 Task: Use the formula "EXPONDIST" in spreadsheet "Project protfolio".
Action: Mouse moved to (254, 379)
Screenshot: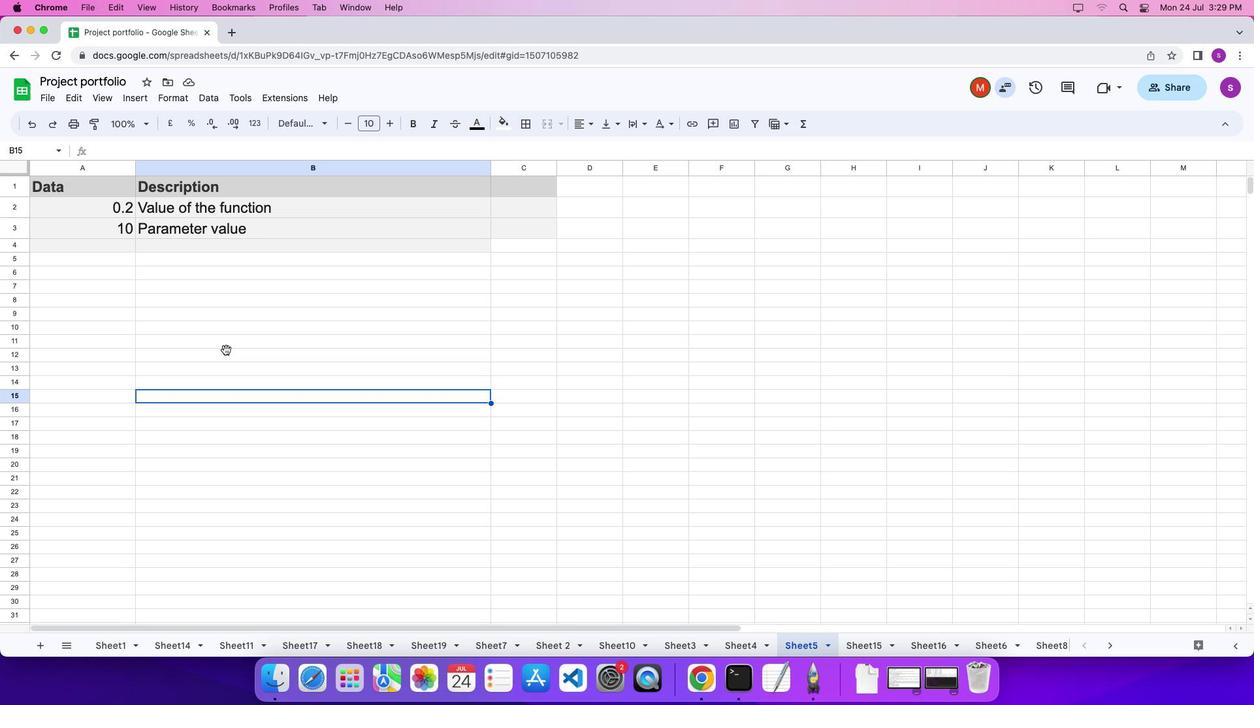 
Action: Mouse pressed left at (254, 379)
Screenshot: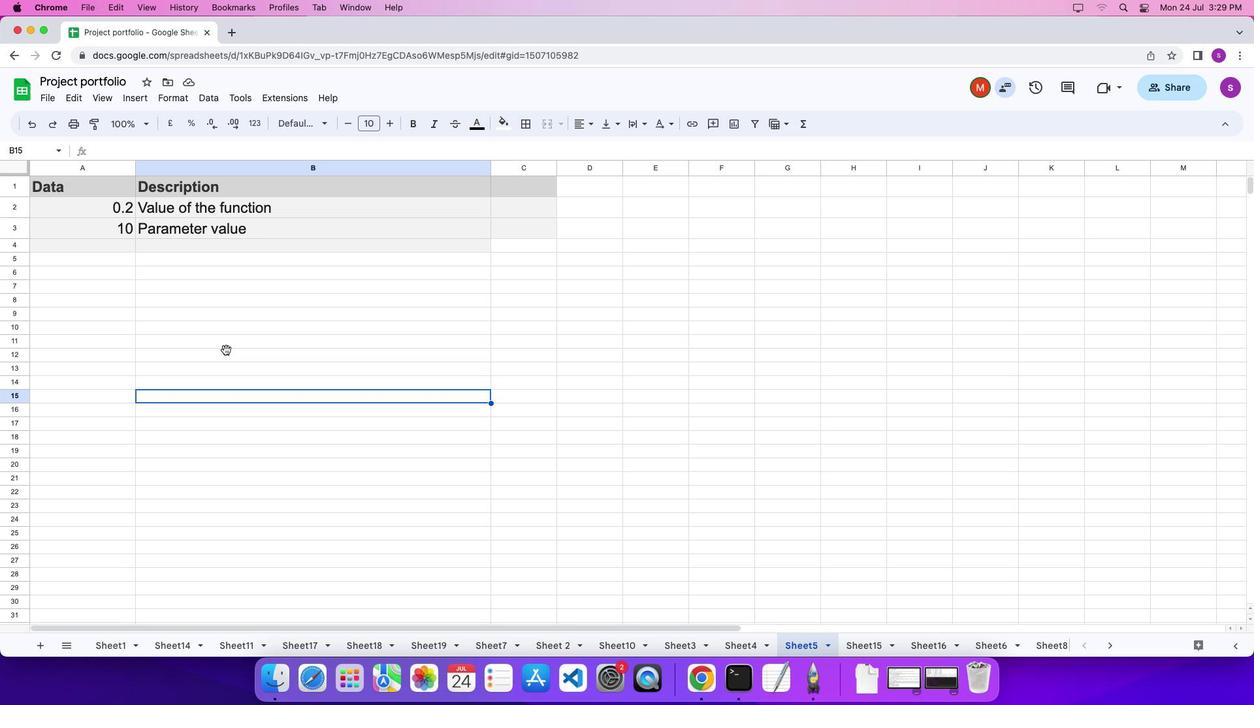 
Action: Mouse pressed left at (254, 379)
Screenshot: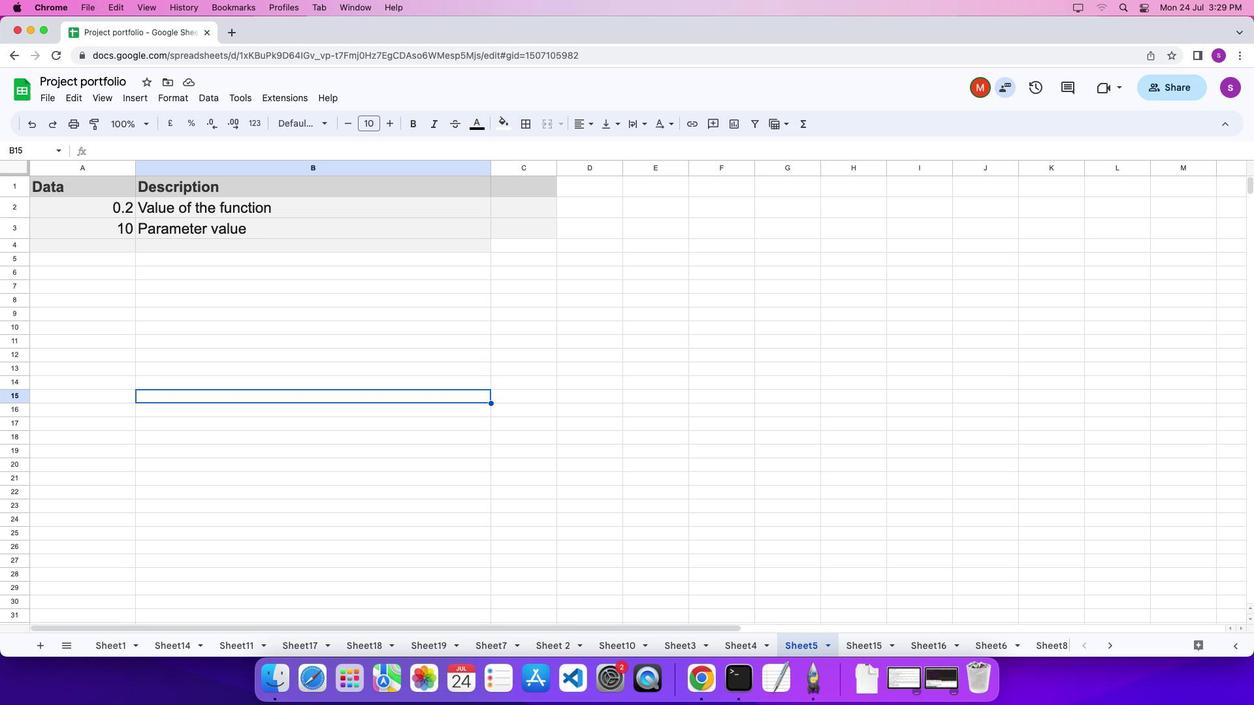 
Action: Mouse pressed left at (254, 379)
Screenshot: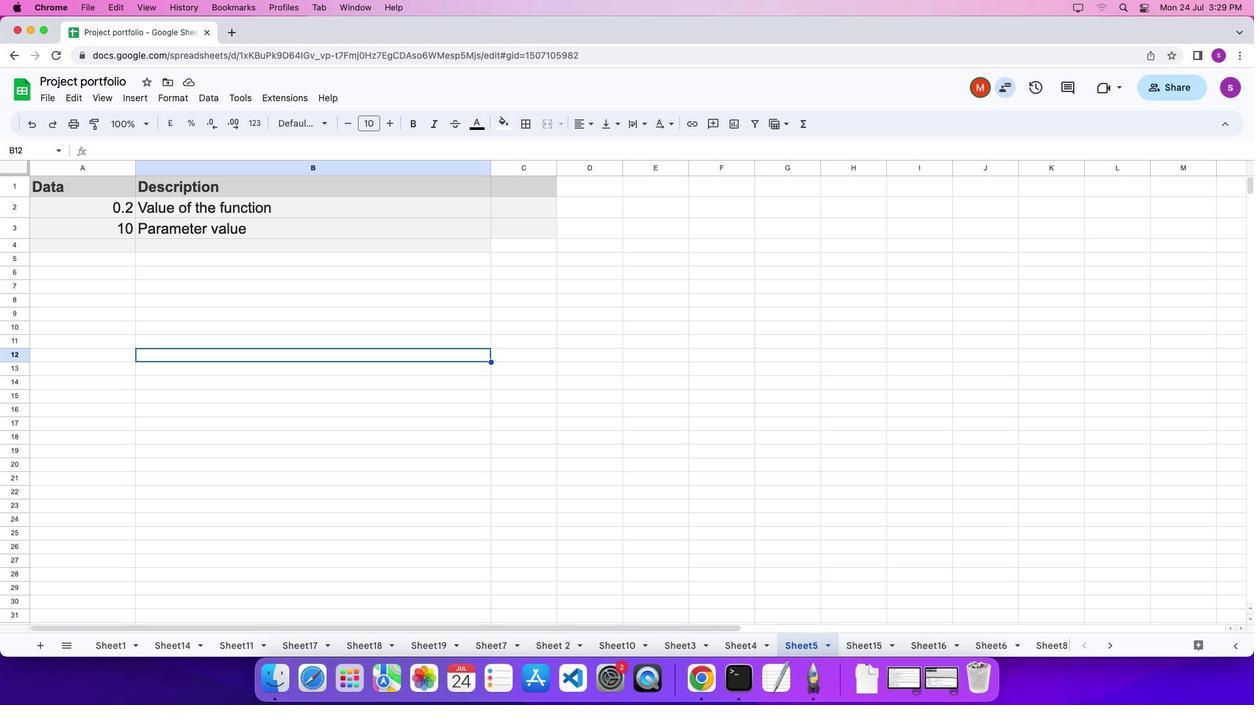 
Action: Key pressed '='
Screenshot: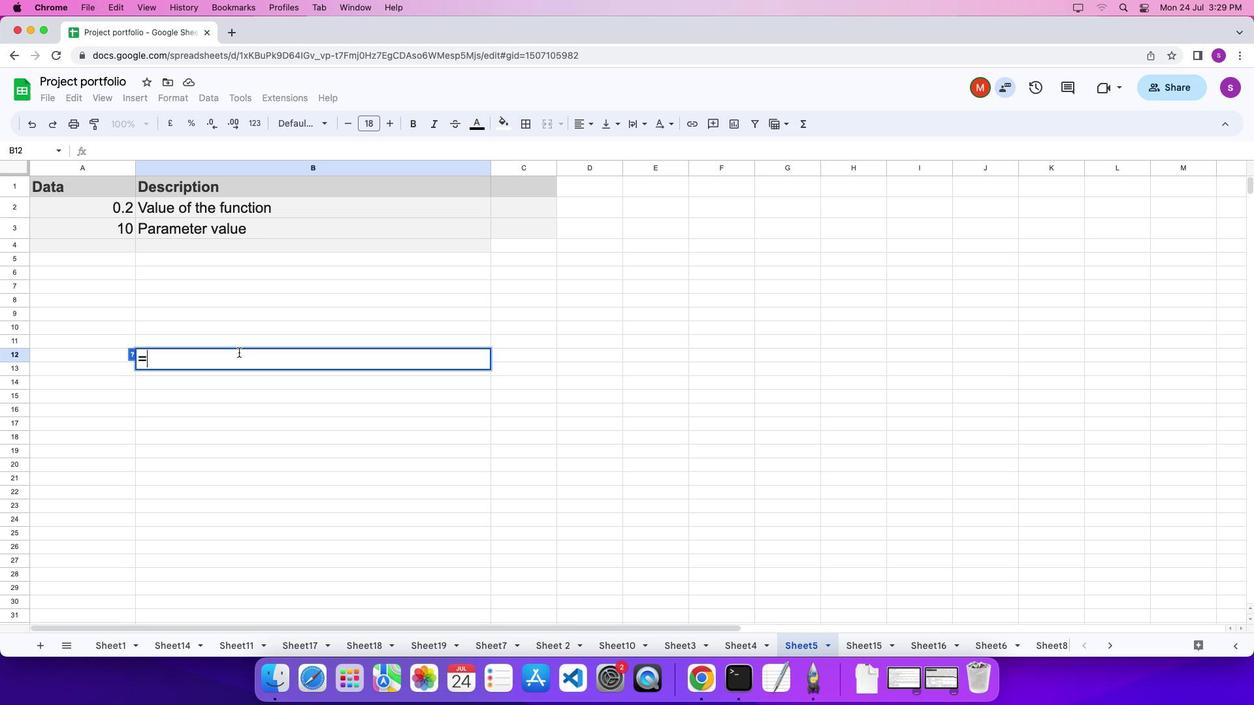 
Action: Mouse moved to (831, 151)
Screenshot: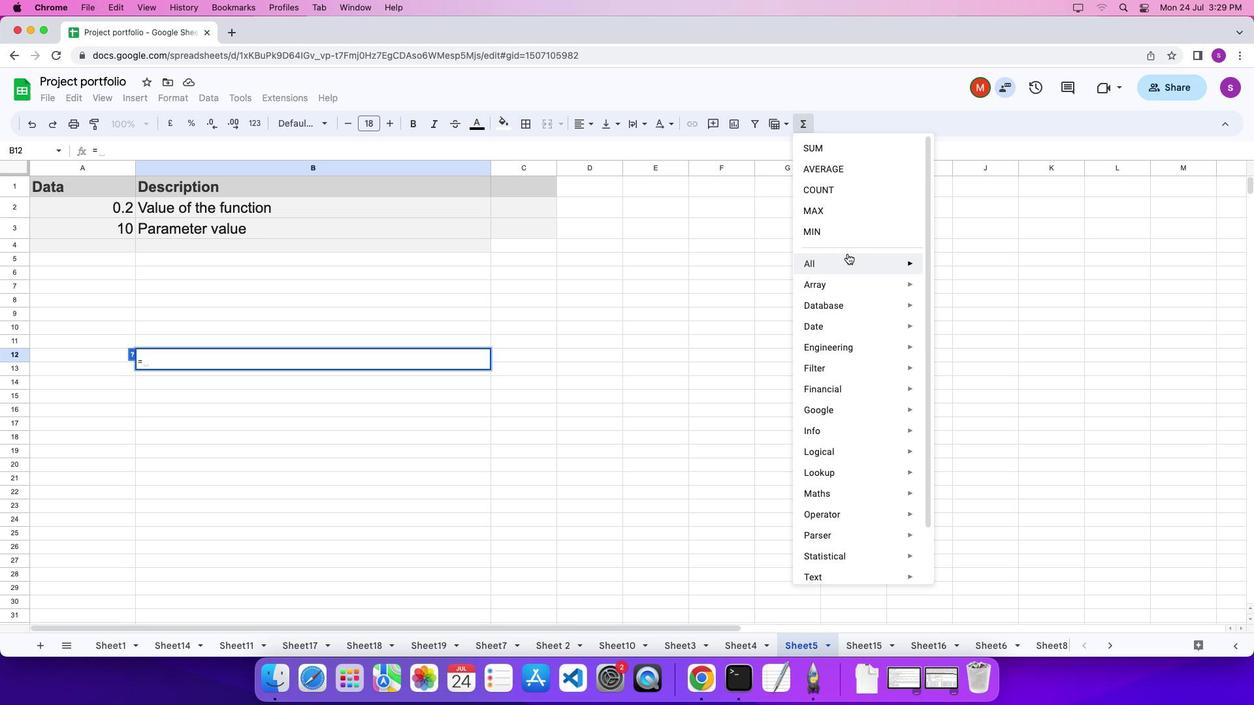 
Action: Mouse pressed left at (831, 151)
Screenshot: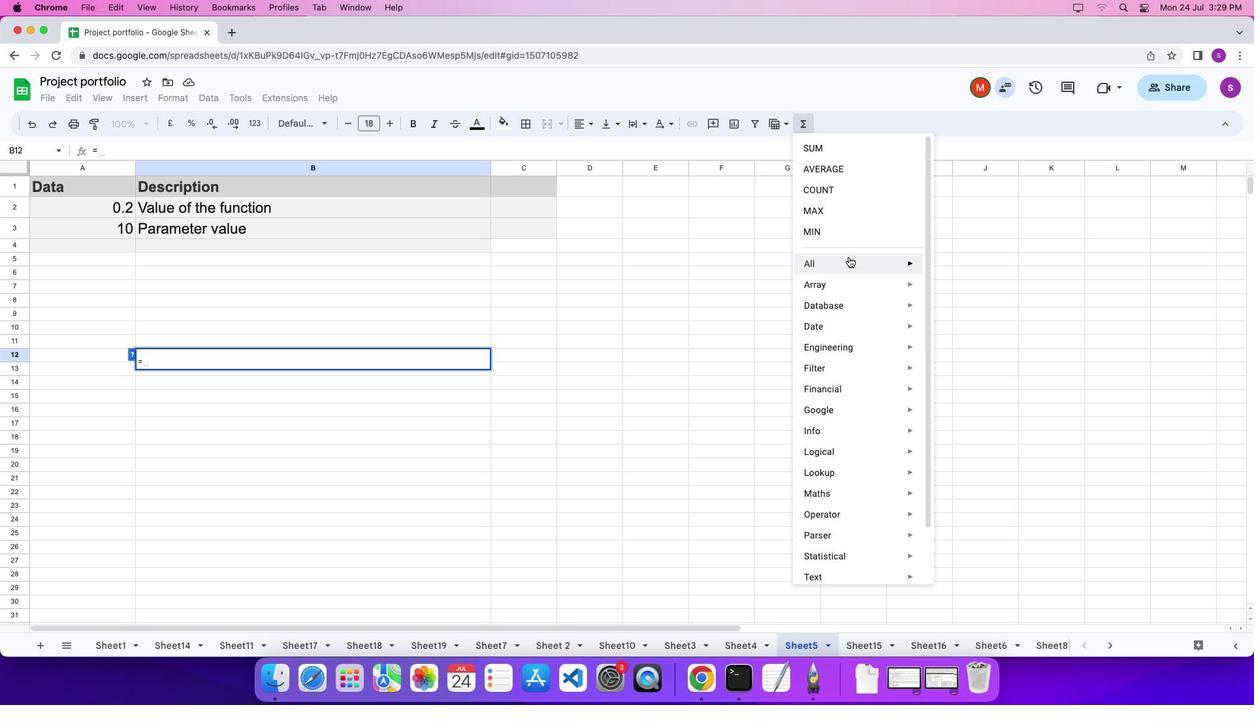 
Action: Mouse moved to (1016, 606)
Screenshot: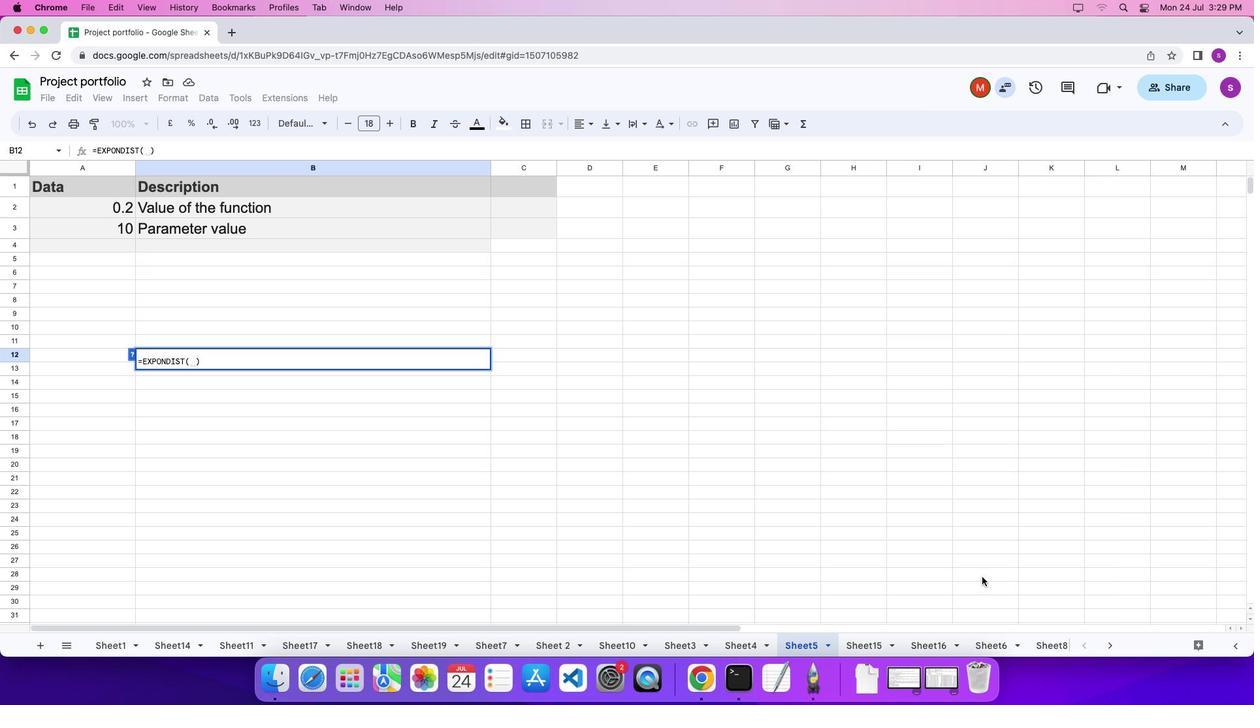 
Action: Mouse pressed left at (1016, 606)
Screenshot: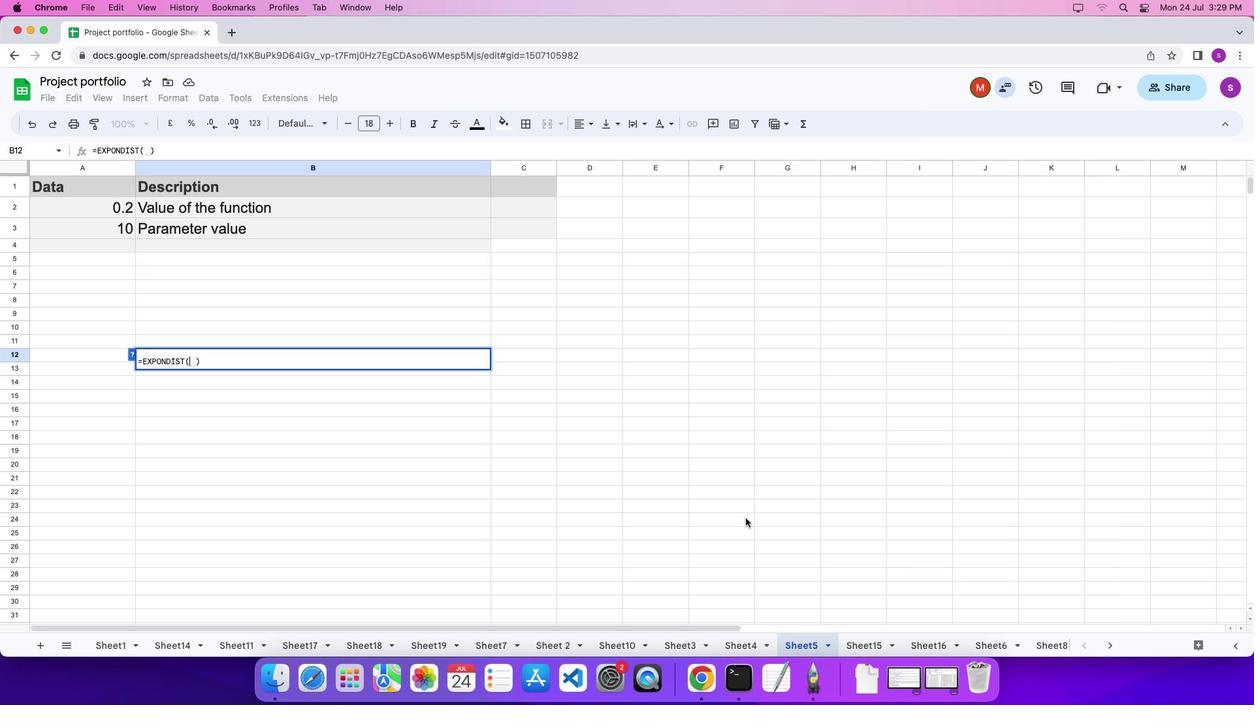 
Action: Mouse moved to (119, 235)
Screenshot: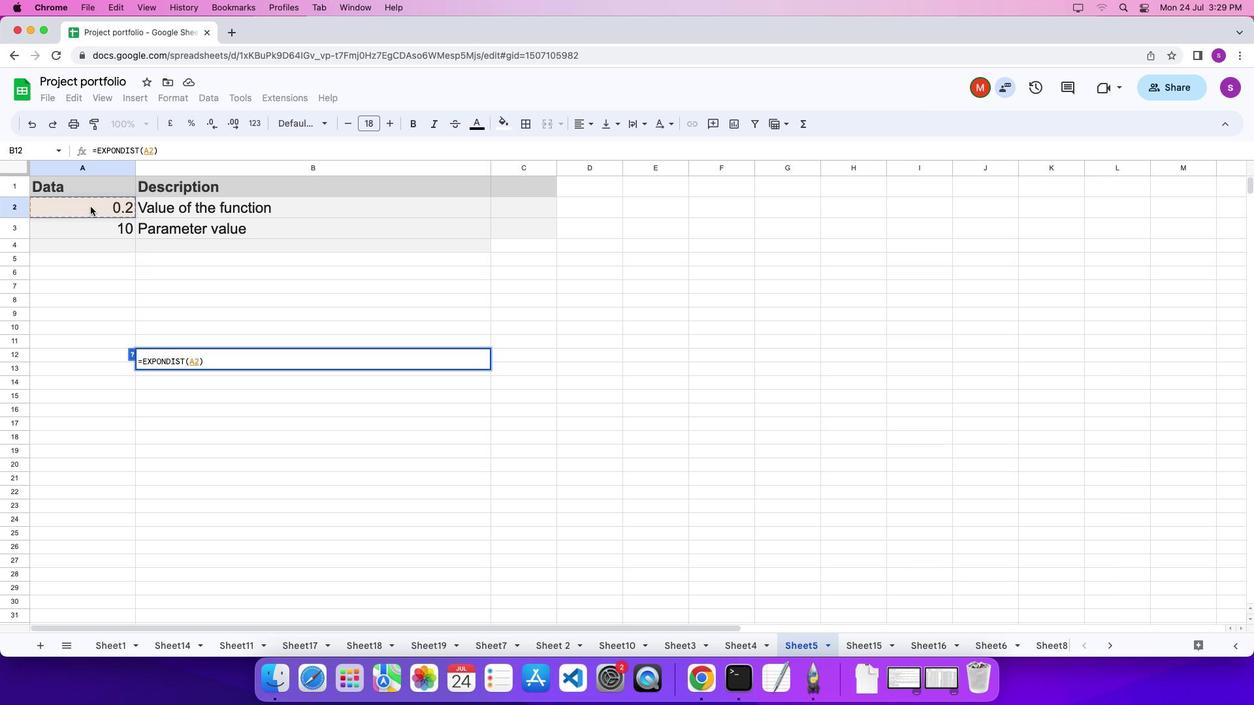 
Action: Mouse pressed left at (119, 235)
Screenshot: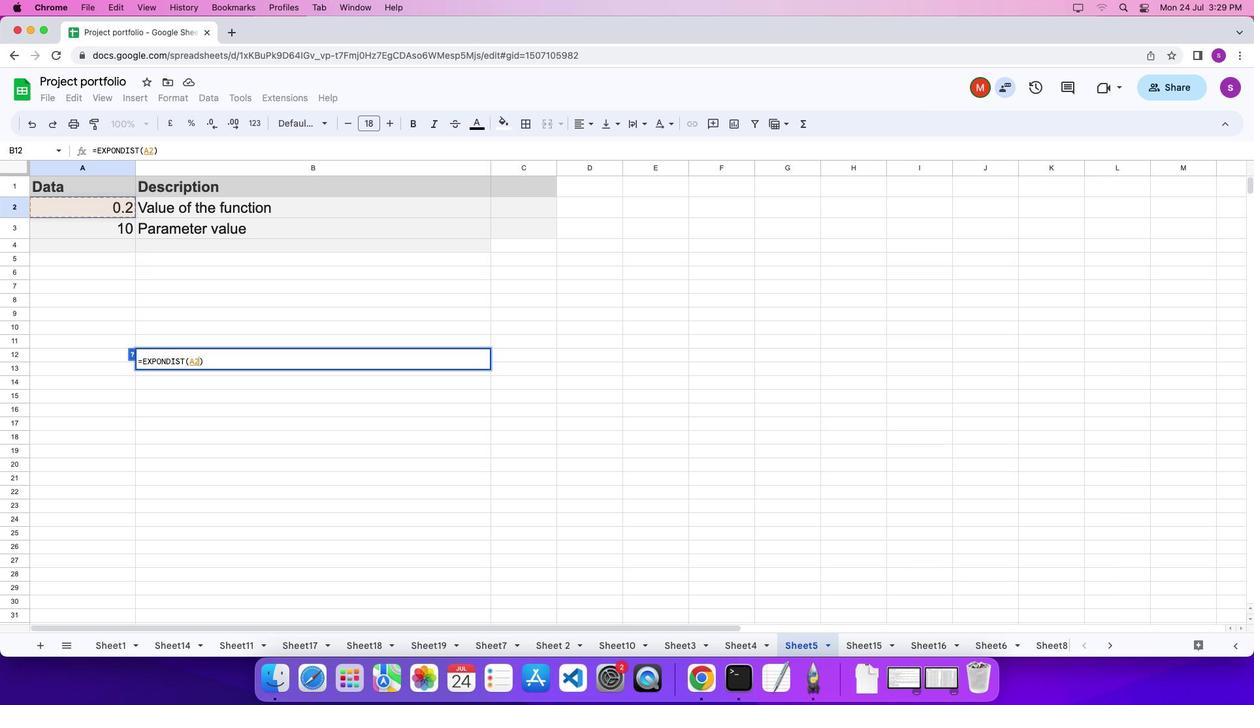 
Action: Mouse moved to (120, 235)
Screenshot: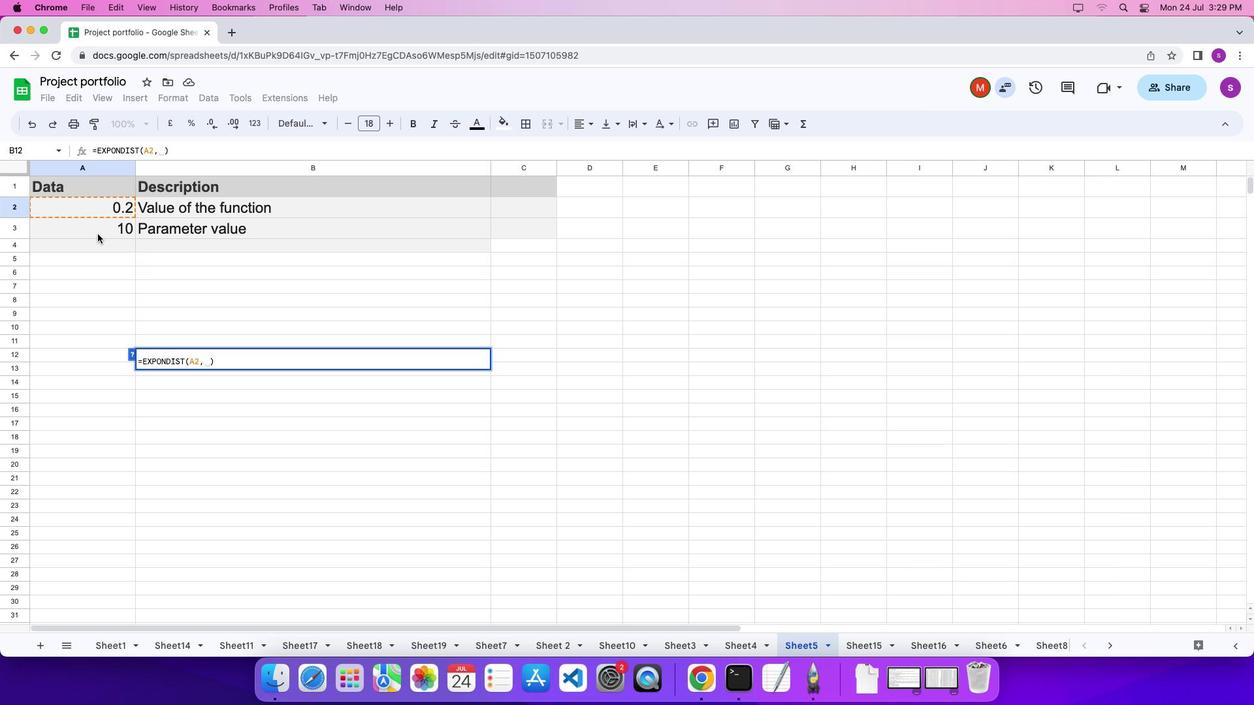 
Action: Key pressed ','
Screenshot: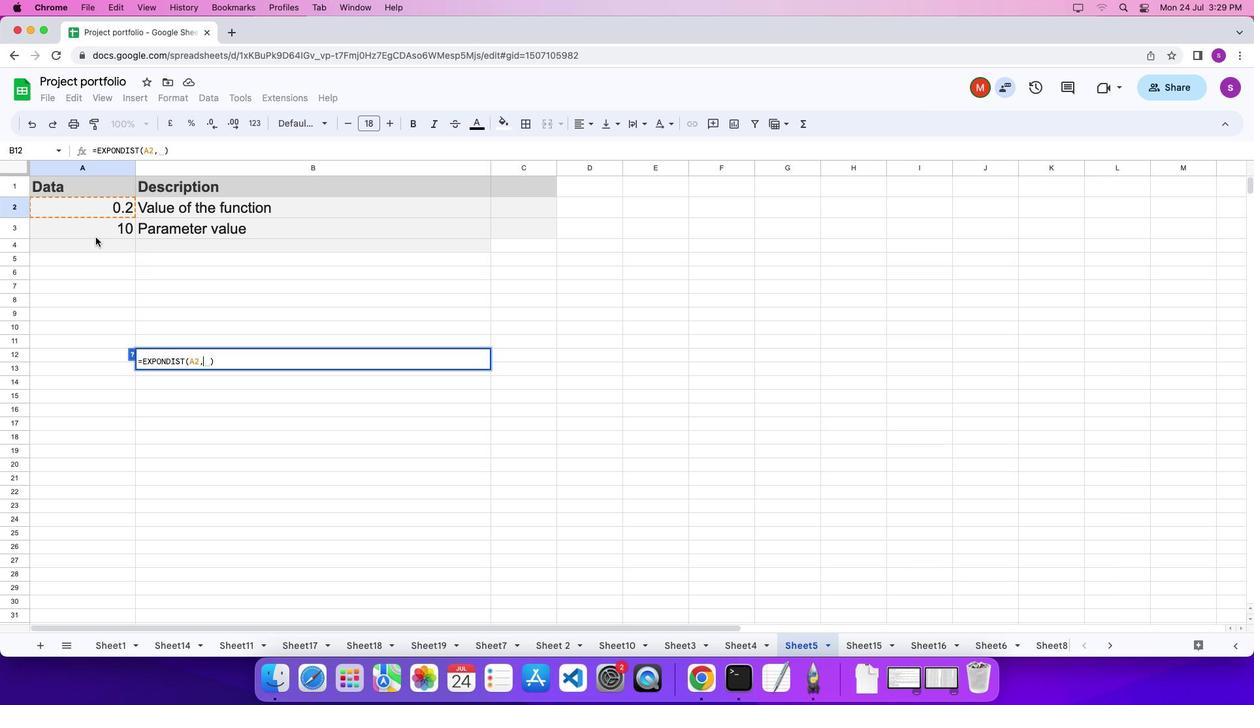 
Action: Mouse moved to (118, 265)
Screenshot: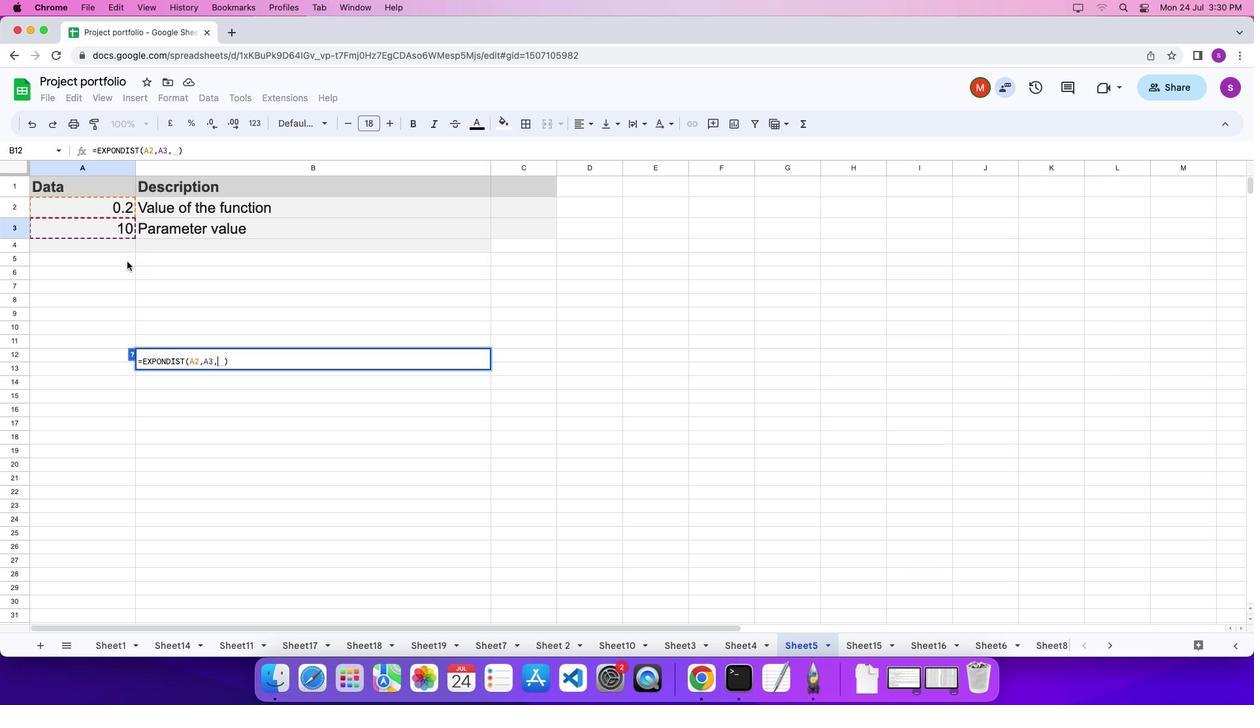 
Action: Mouse pressed left at (118, 265)
Screenshot: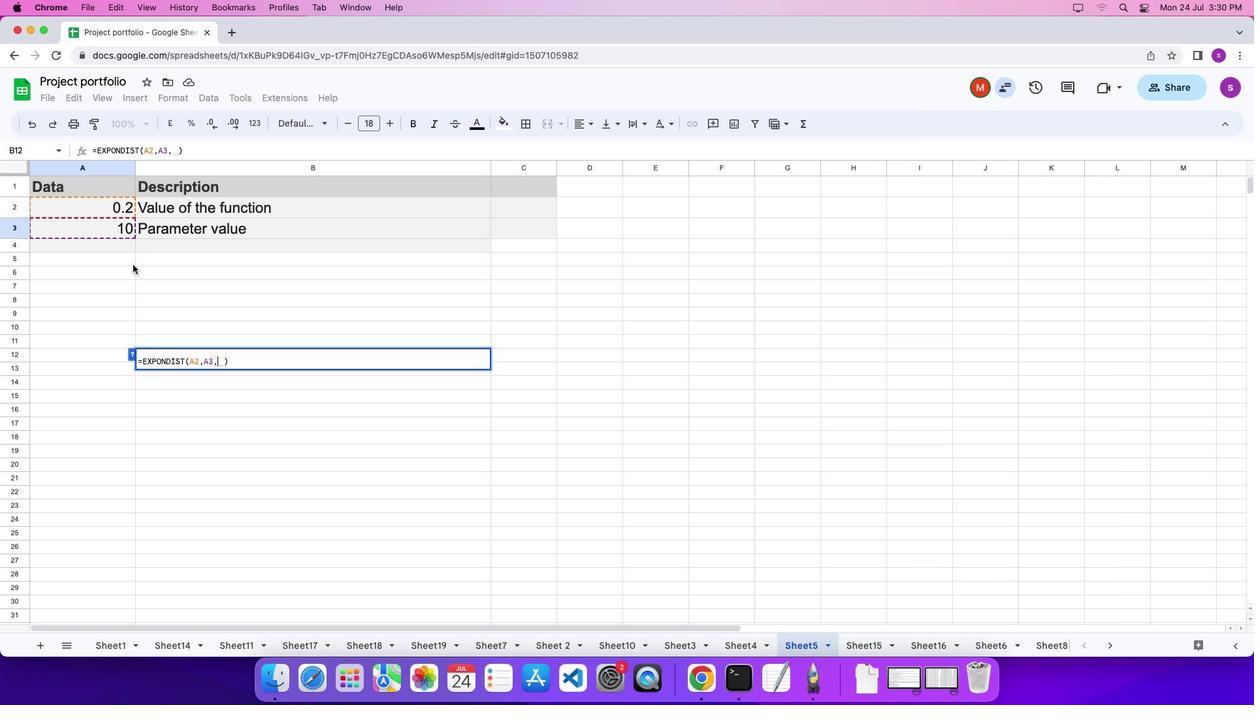 
Action: Mouse moved to (118, 262)
Screenshot: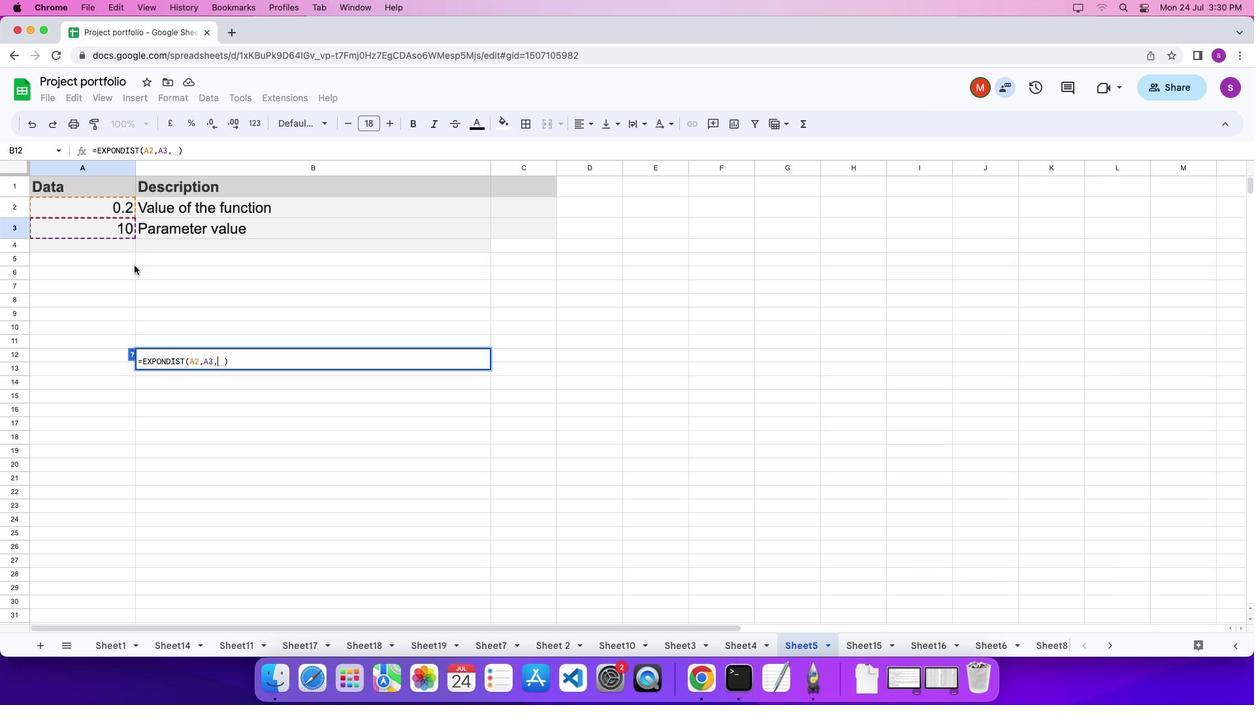 
Action: Key pressed ','
Screenshot: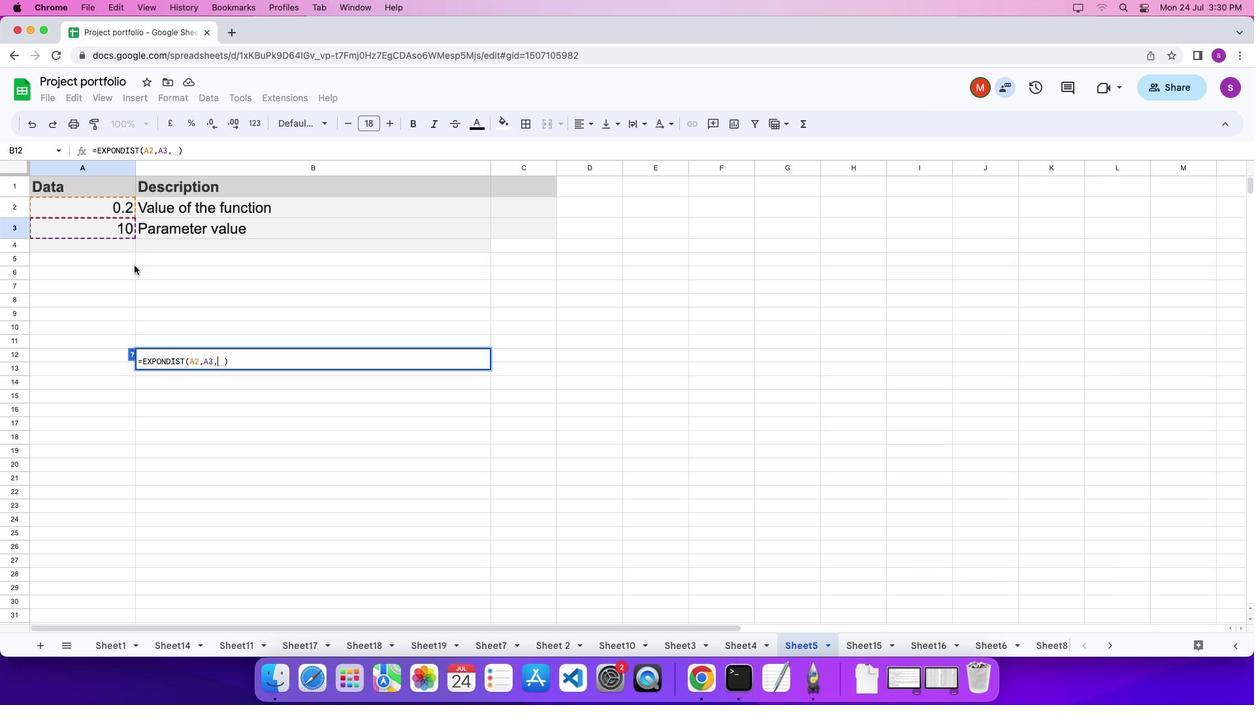 
Action: Mouse moved to (163, 294)
Screenshot: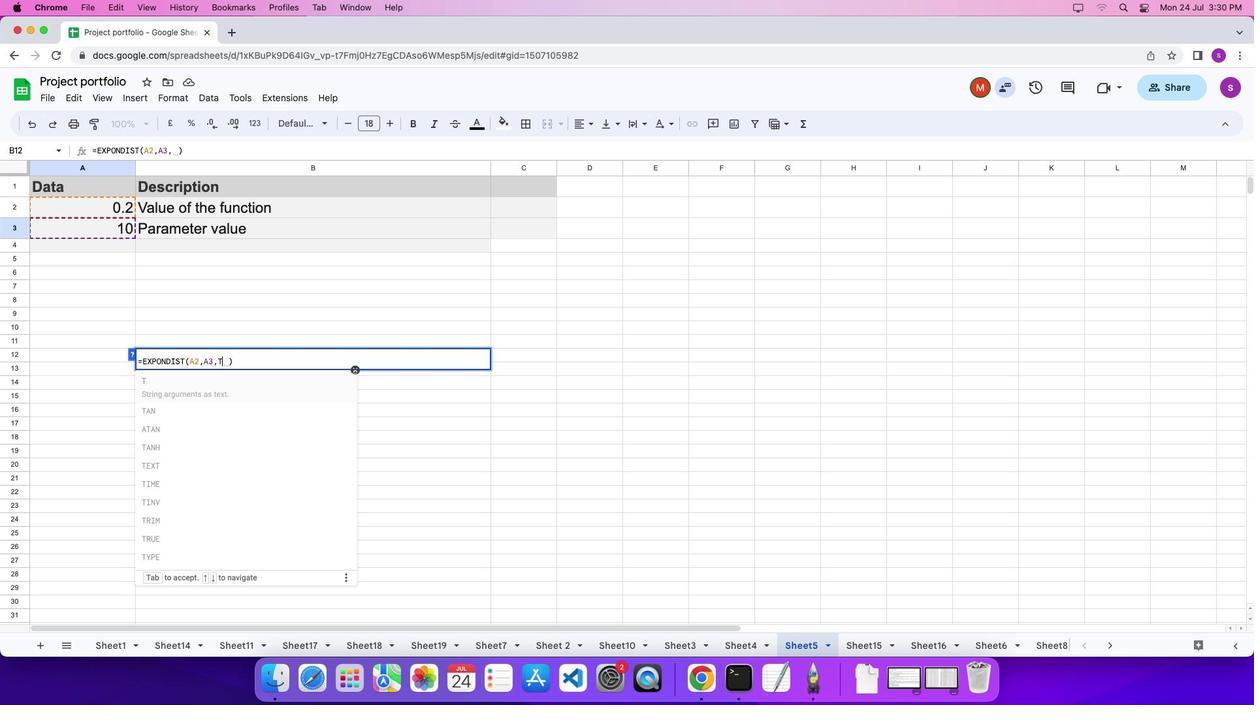 
Action: Key pressed Key.shift'T''R''R''U''E'Key.backspaceKey.backspaceKey.backspaceKey.shift'U''E'Key.enter
Screenshot: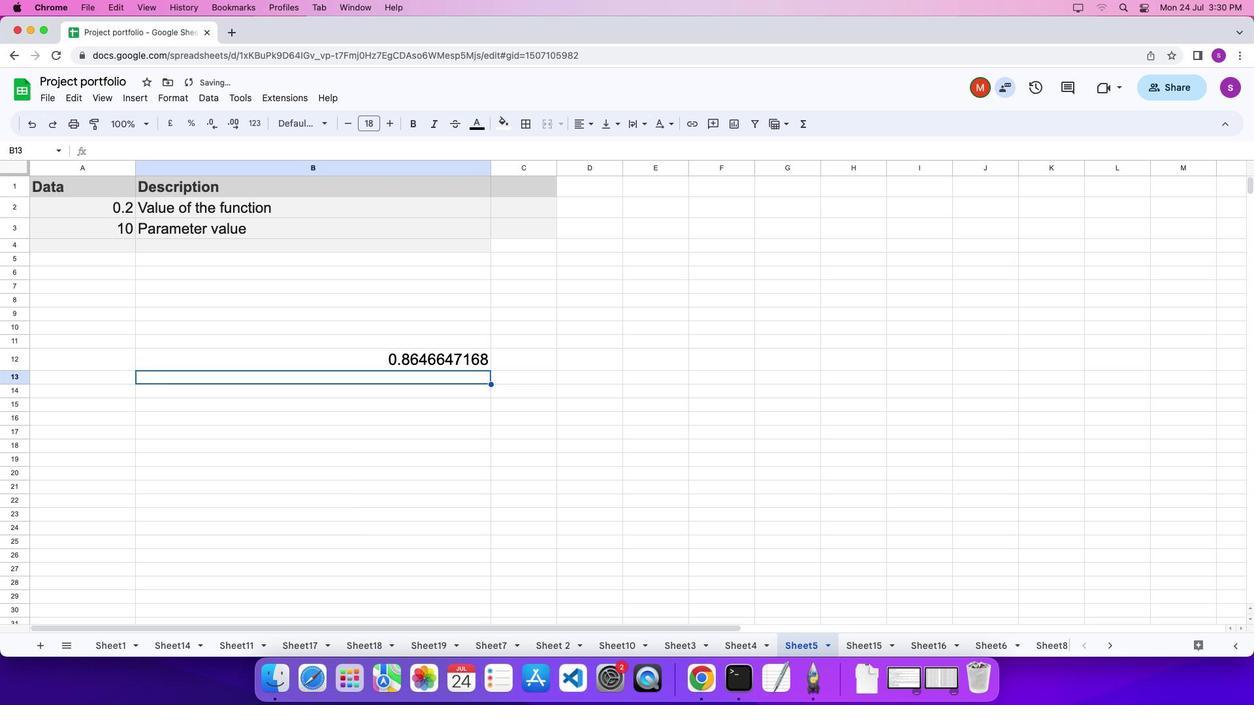
